 Task: Start in the project VortexTech the sprint 'Road to Launch', with a duration of 1 week.
Action: Mouse moved to (884, 426)
Screenshot: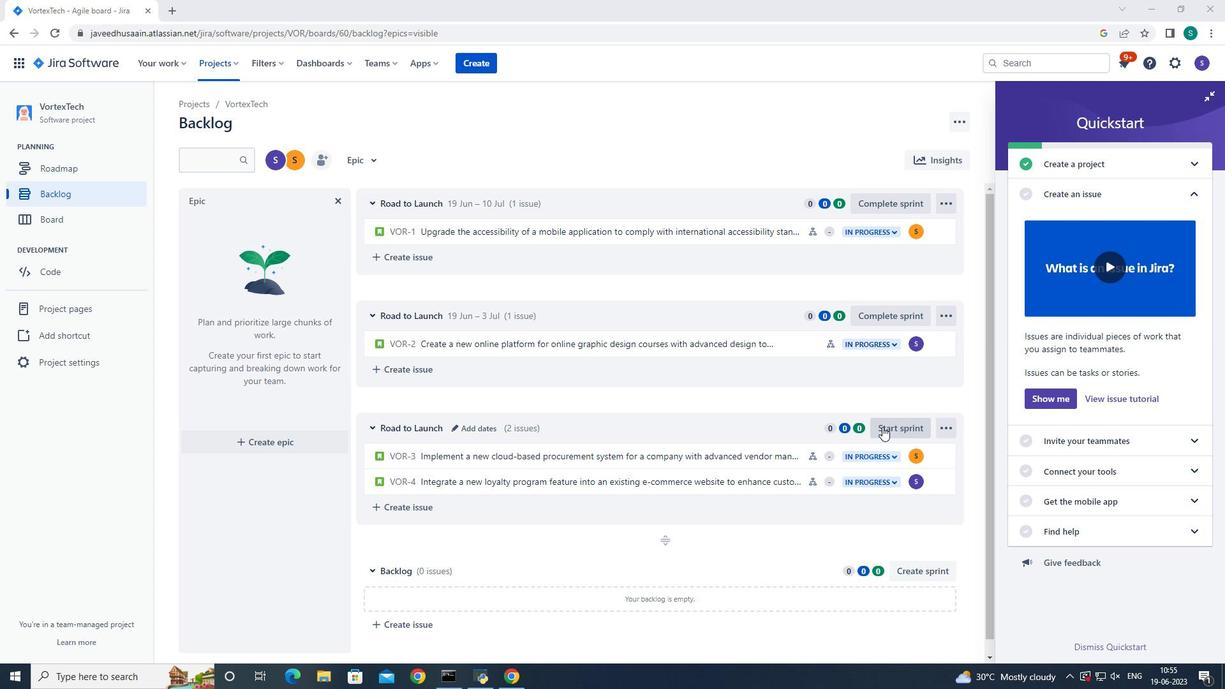 
Action: Mouse pressed left at (884, 426)
Screenshot: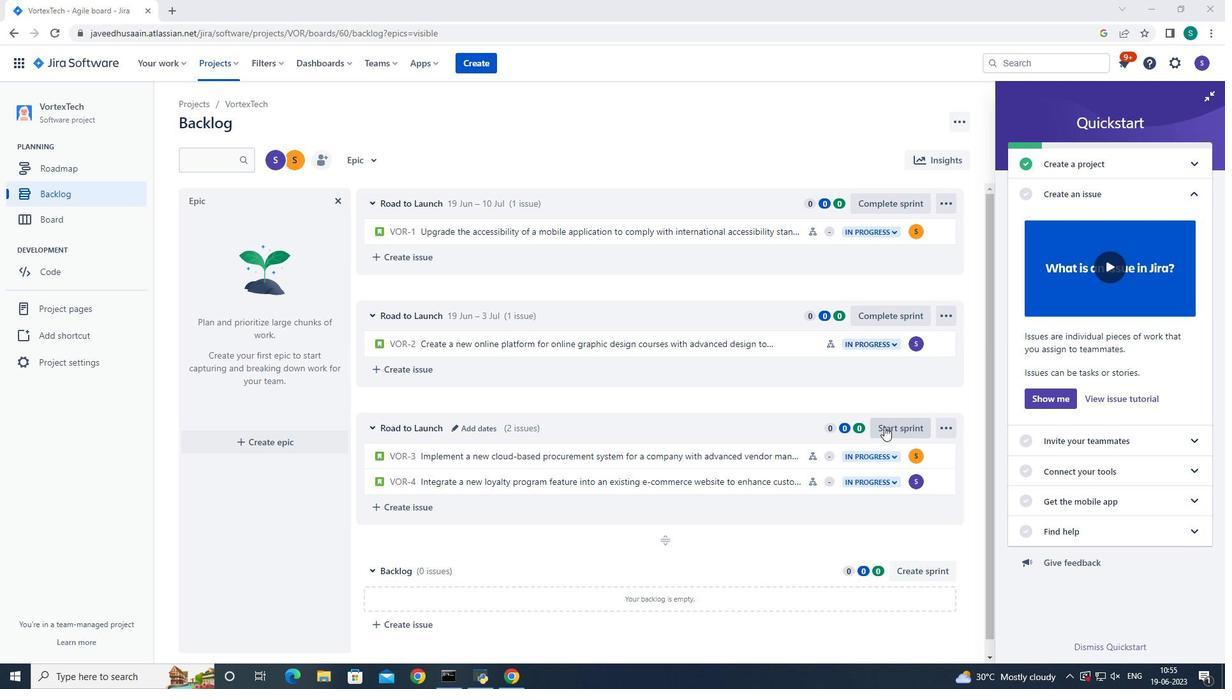 
Action: Mouse moved to (580, 225)
Screenshot: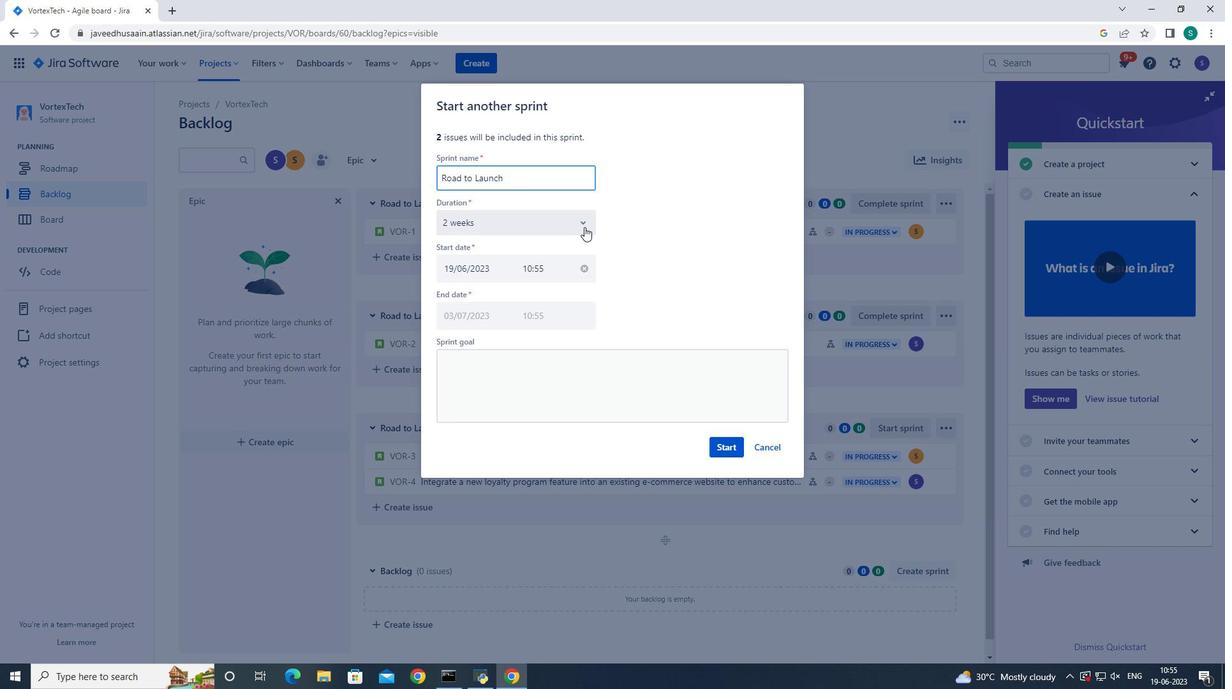 
Action: Mouse pressed left at (580, 225)
Screenshot: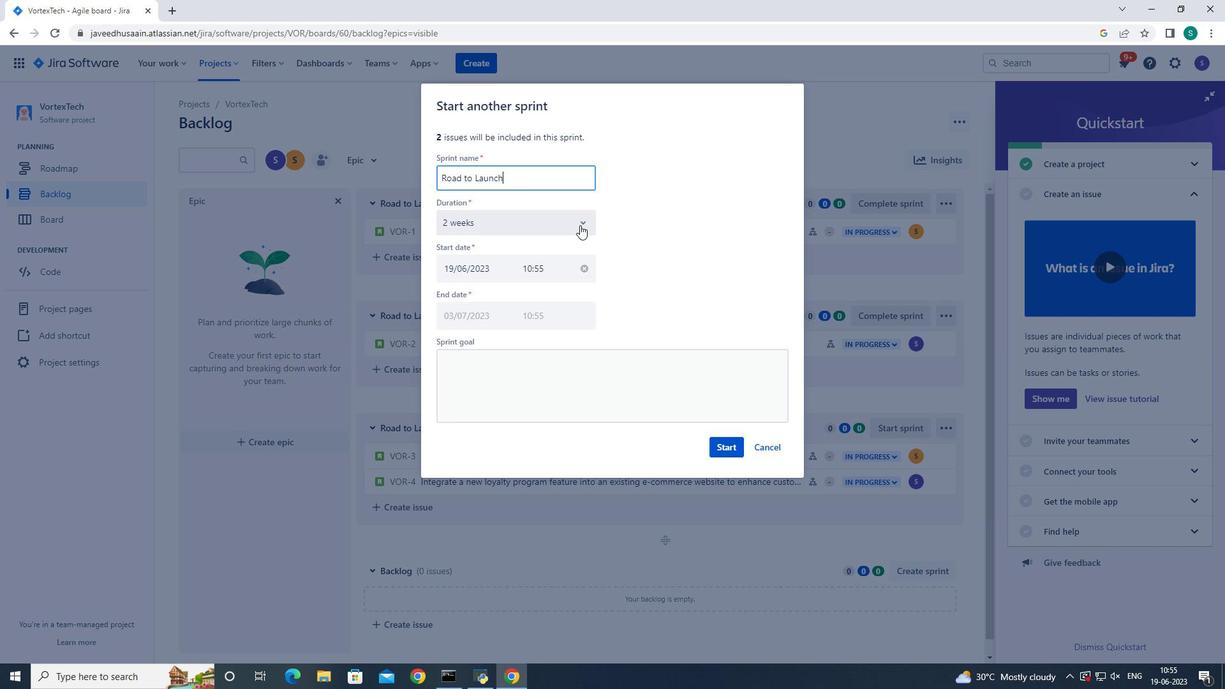 
Action: Mouse moved to (520, 255)
Screenshot: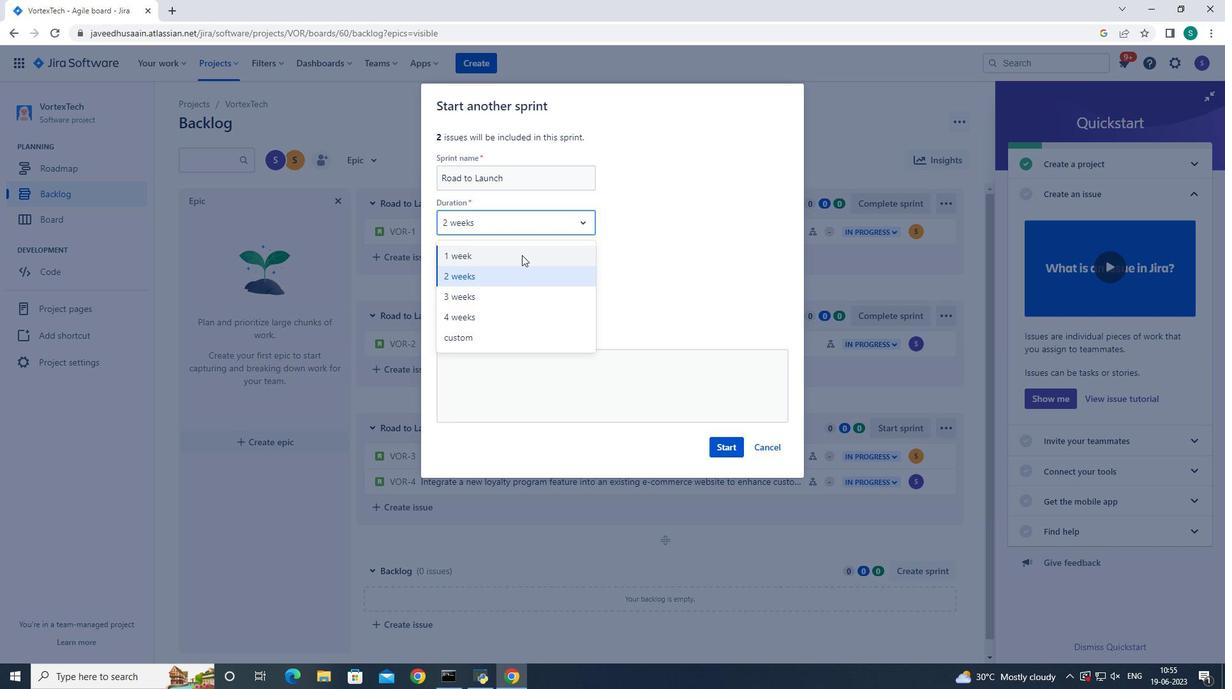 
Action: Mouse pressed left at (520, 255)
Screenshot: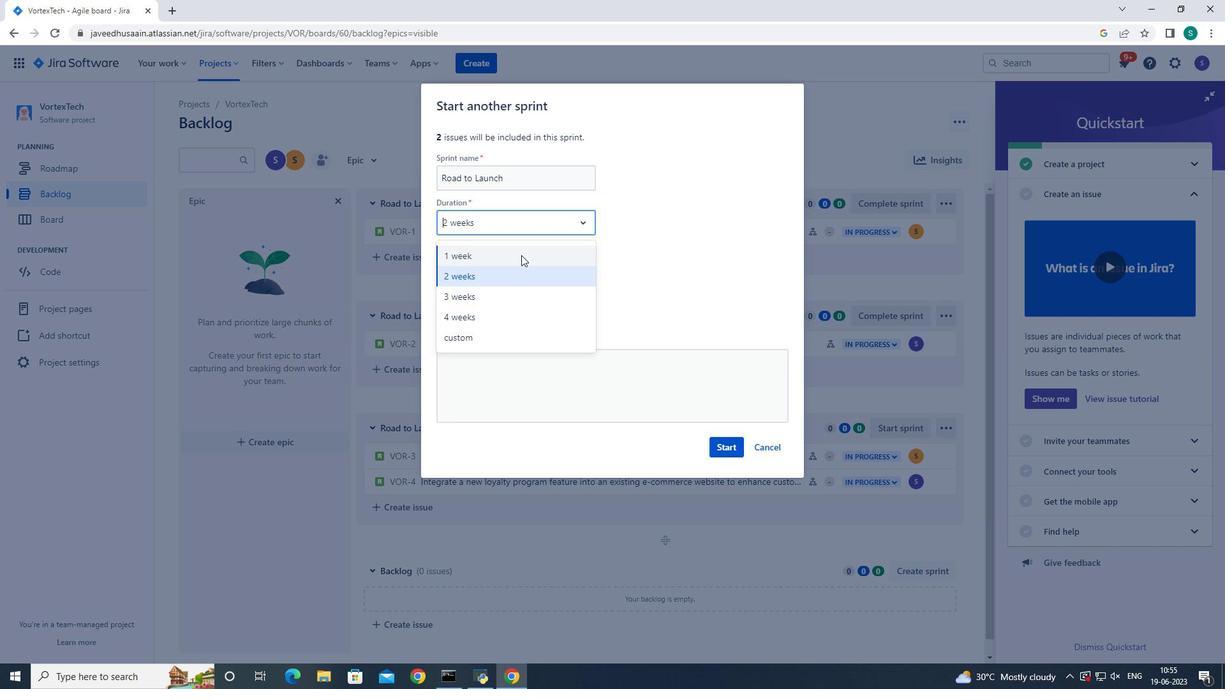 
Action: Mouse moved to (719, 447)
Screenshot: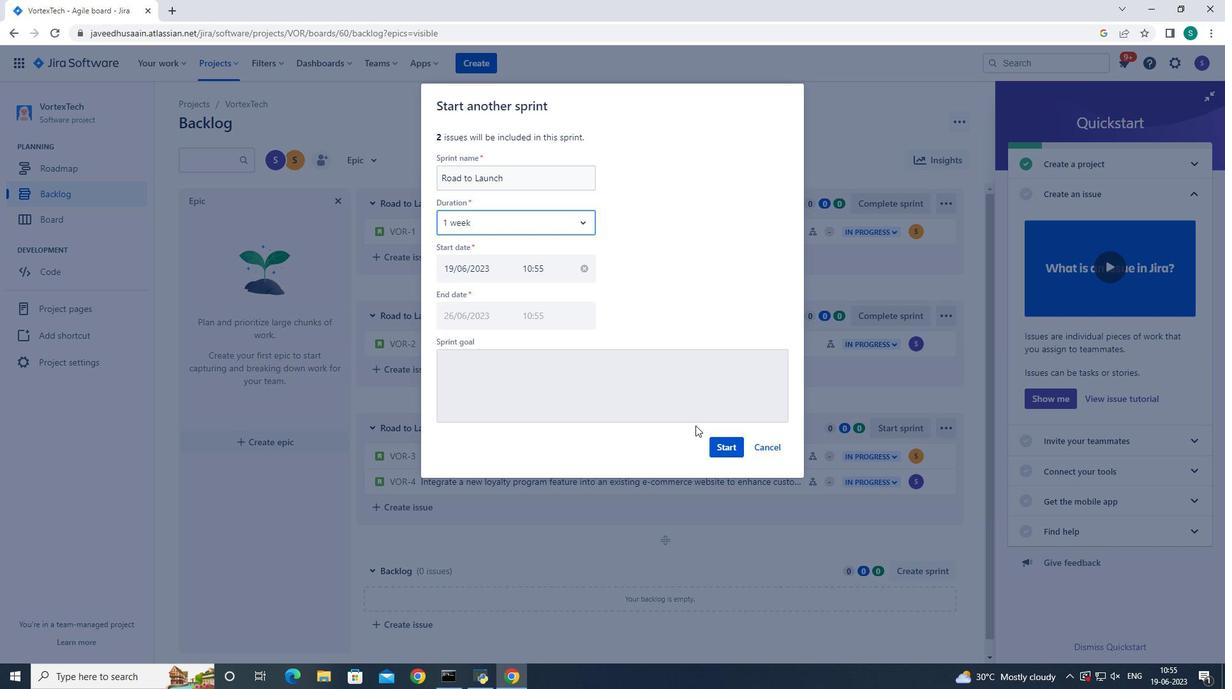 
Action: Mouse pressed left at (719, 447)
Screenshot: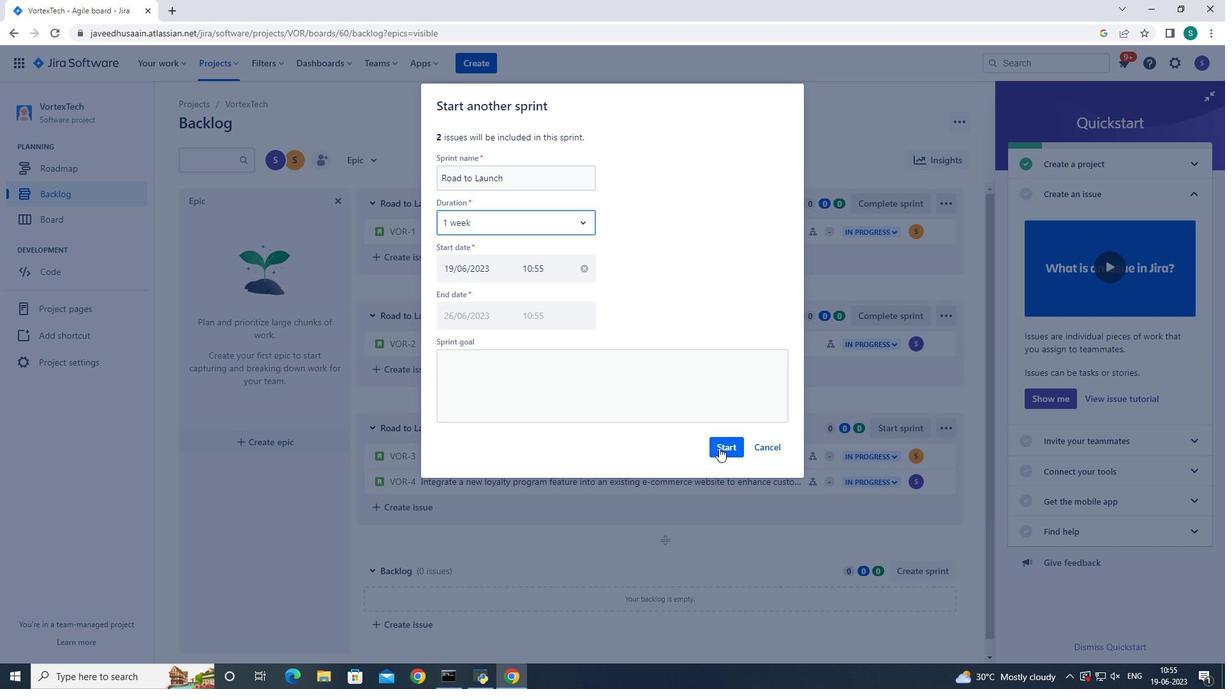 
Action: Mouse moved to (52, 190)
Screenshot: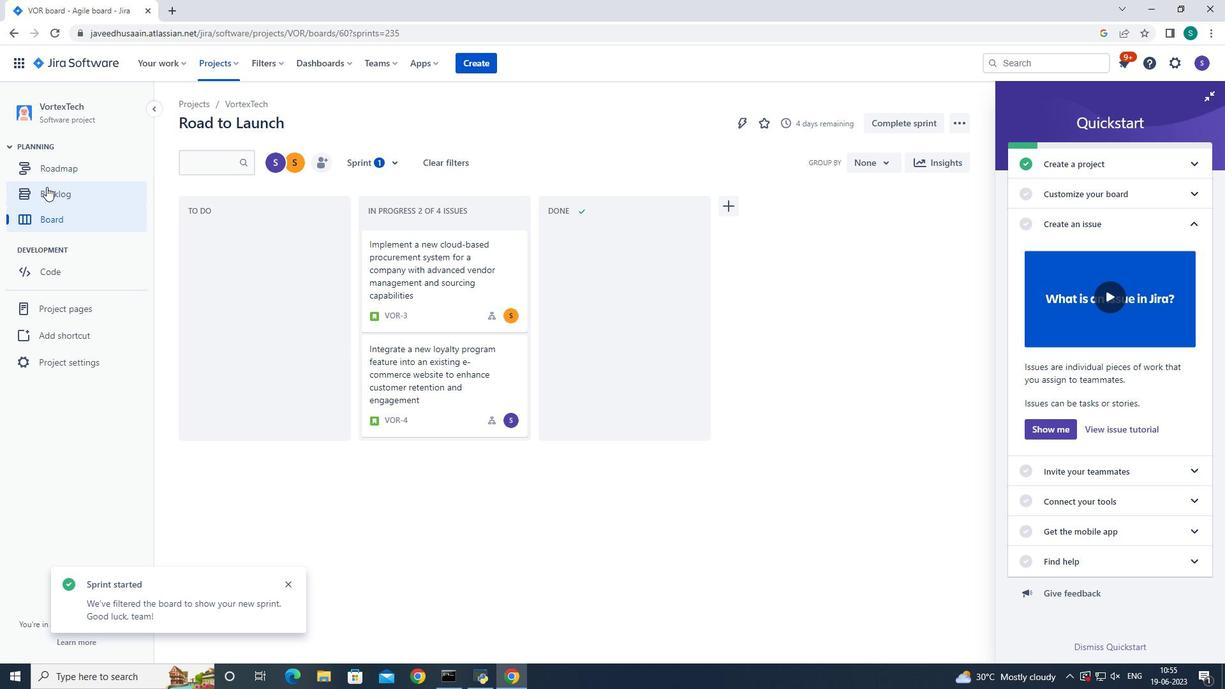
Action: Mouse pressed left at (52, 190)
Screenshot: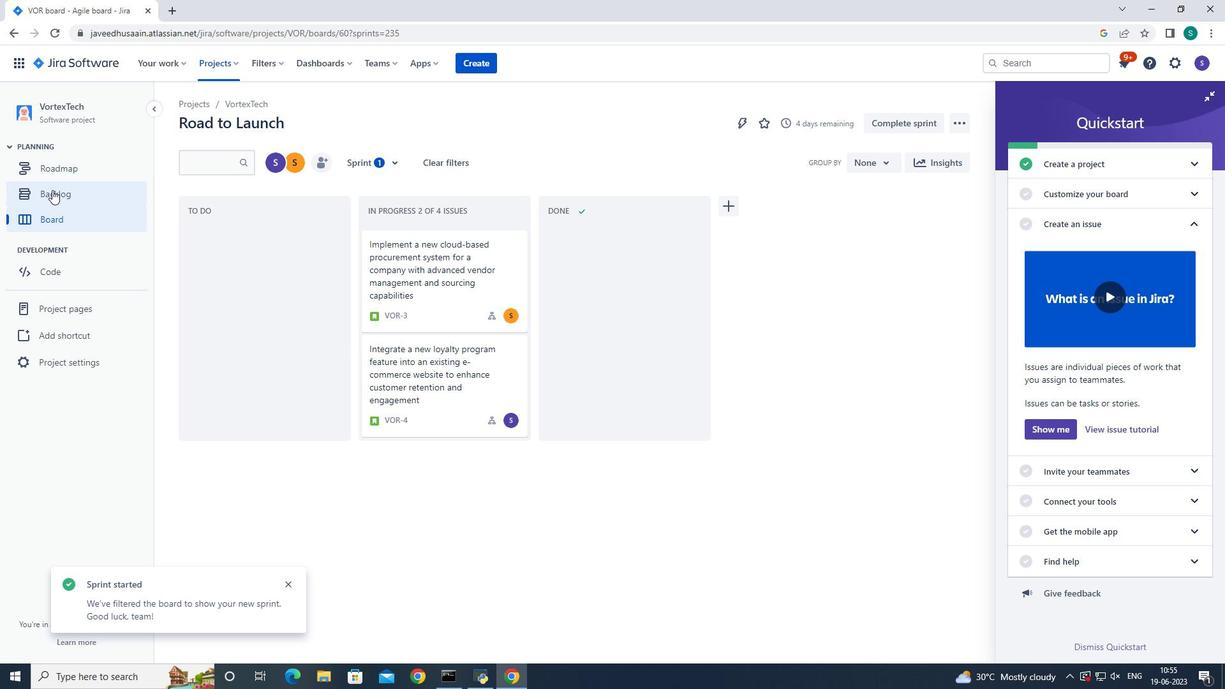 
Action: Mouse moved to (583, 426)
Screenshot: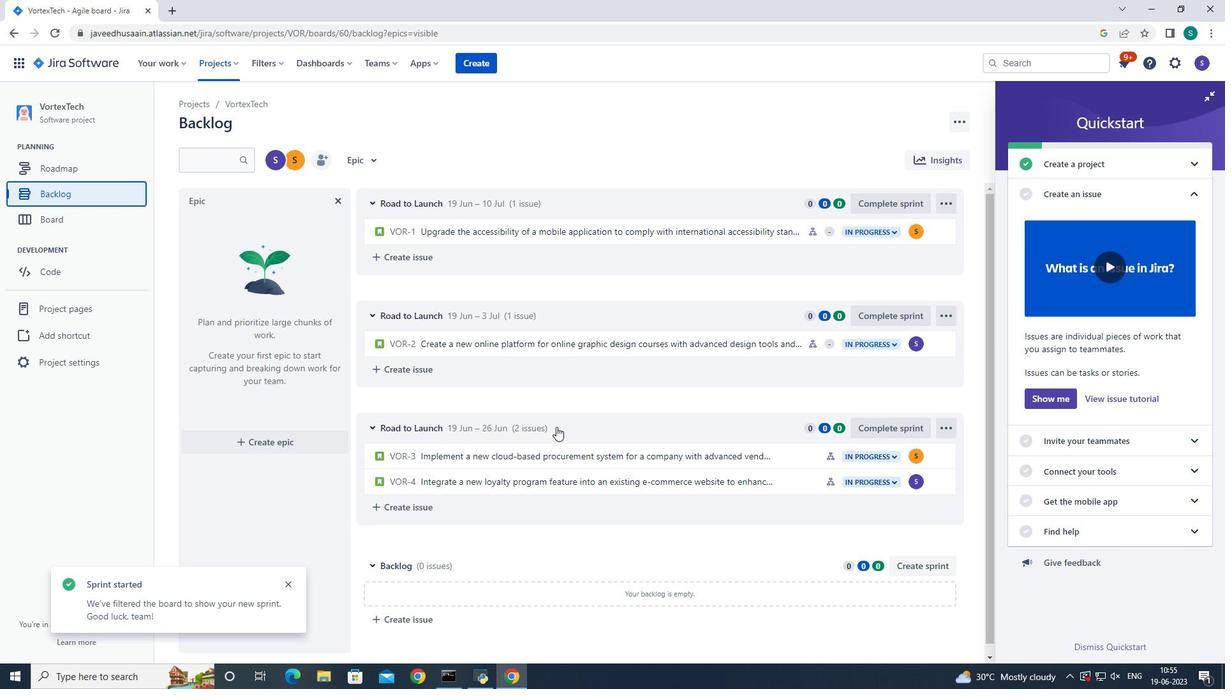 
